 Task: Create ChildIssue0000000816 as Child Issue of Issue Issue0000000408 in Backlog  in Scrum Project Project0000000082 in Jira. Create ChildIssue0000000817 as Child Issue of Issue Issue0000000409 in Backlog  in Scrum Project Project0000000082 in Jira. Create ChildIssue0000000818 as Child Issue of Issue Issue0000000409 in Backlog  in Scrum Project Project0000000082 in Jira. Create ChildIssue0000000819 as Child Issue of Issue Issue0000000410 in Backlog  in Scrum Project Project0000000082 in Jira. Create ChildIssue0000000820 as Child Issue of Issue Issue0000000410 in Backlog  in Scrum Project Project0000000082 in Jira
Action: Mouse moved to (757, 412)
Screenshot: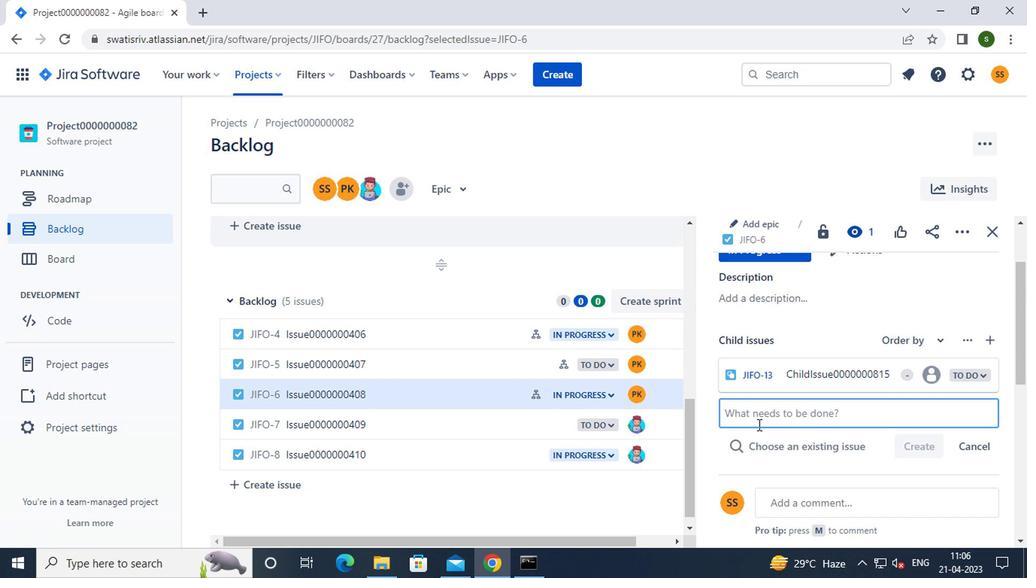 
Action: Mouse pressed left at (757, 412)
Screenshot: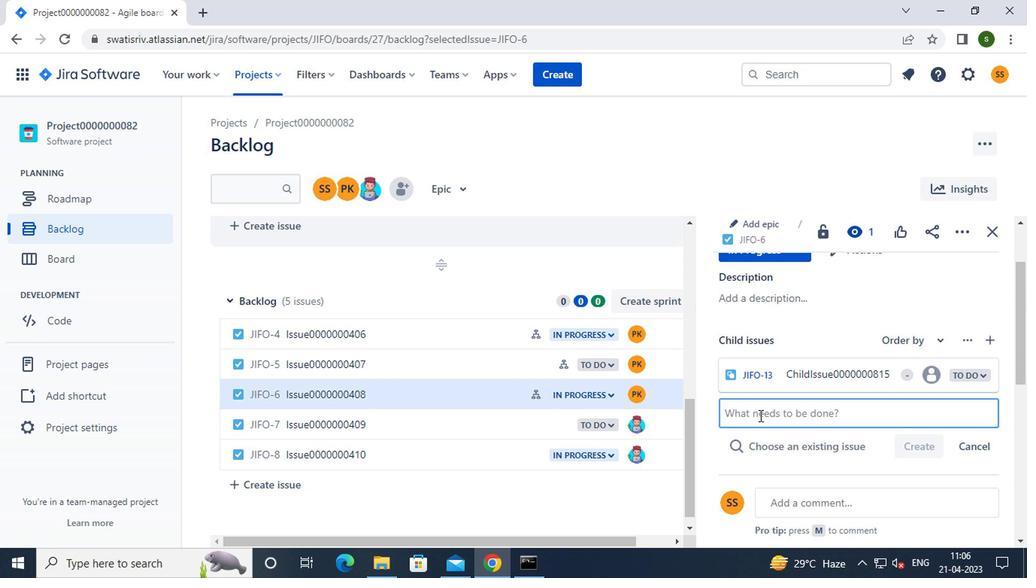
Action: Mouse moved to (771, 430)
Screenshot: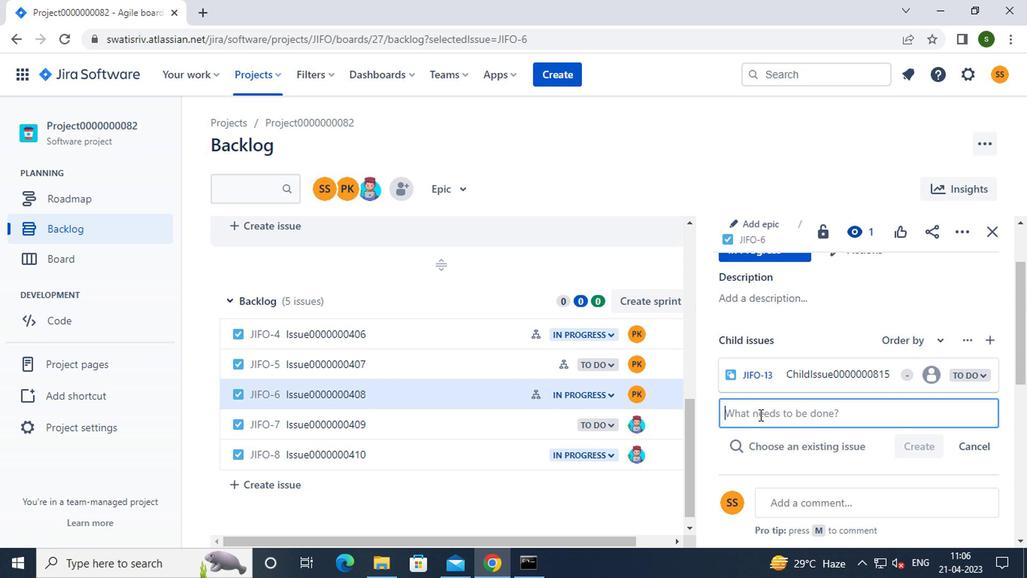 
Action: Key pressed <Key.caps_lock><Key.caps_lock>c<Key.caps_lock>hild<Key.caps_lock>i<Key.caps_lock>ssue0000000816
Screenshot: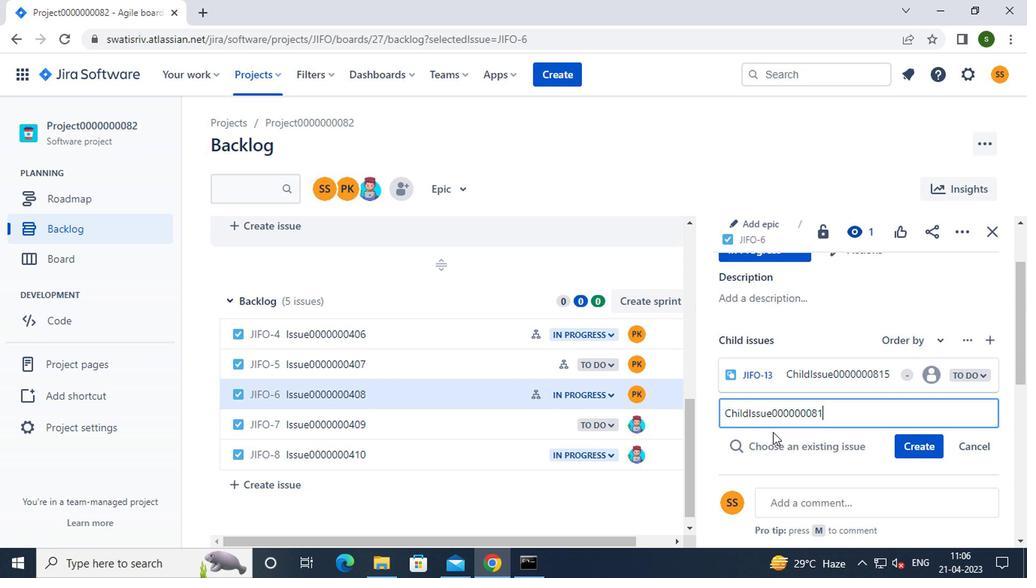 
Action: Mouse moved to (908, 438)
Screenshot: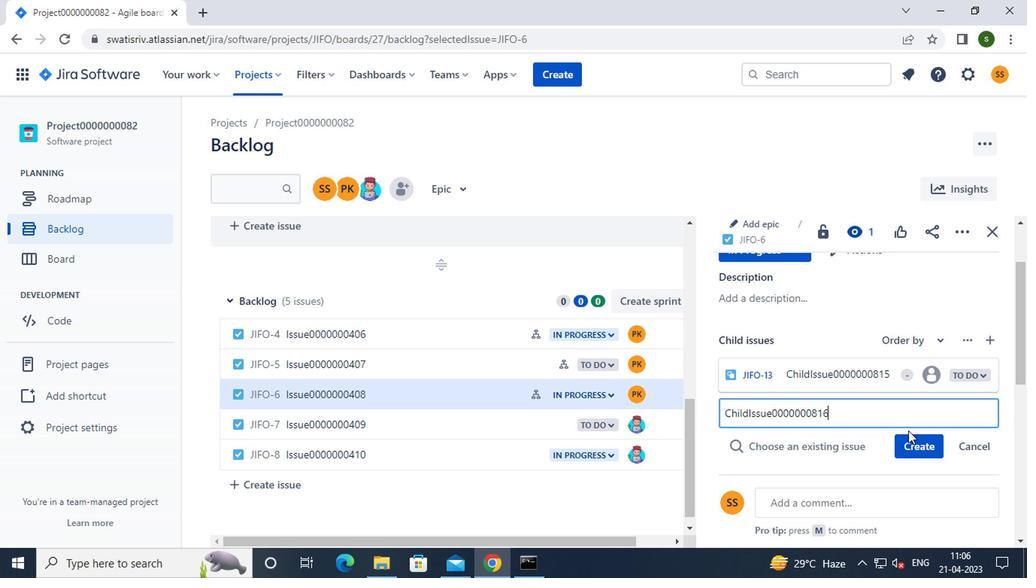 
Action: Mouse pressed left at (908, 438)
Screenshot: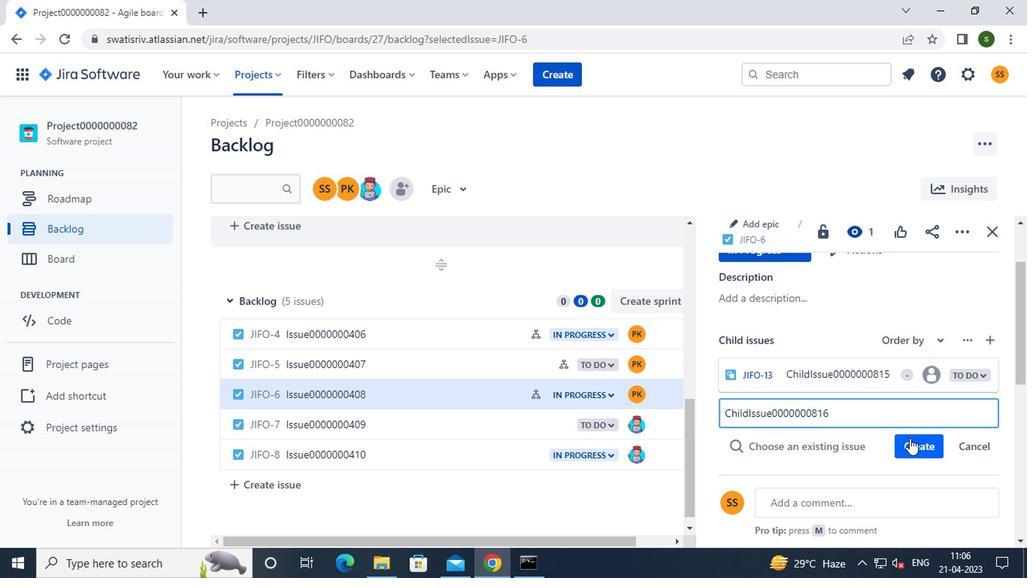
Action: Mouse moved to (498, 416)
Screenshot: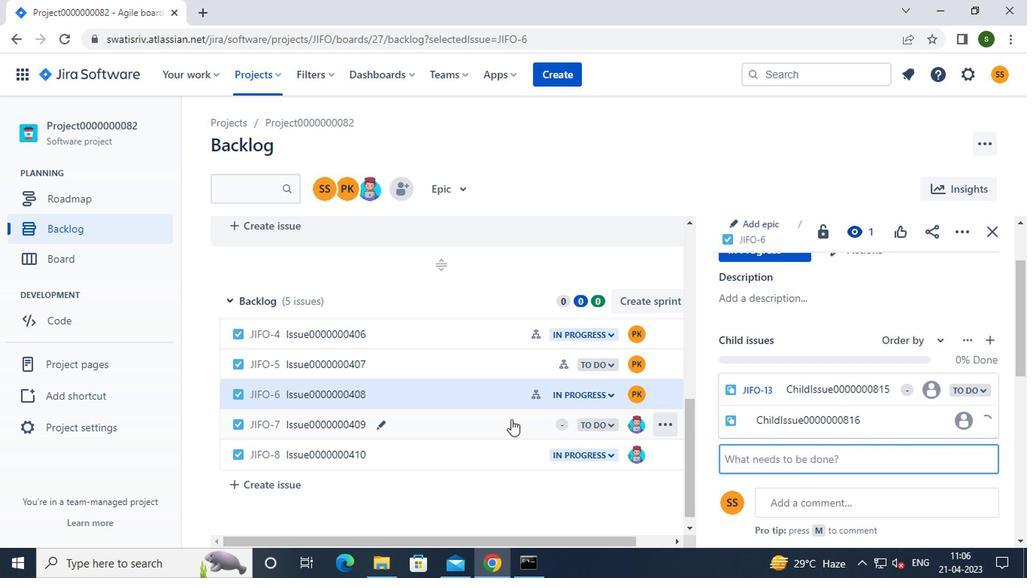 
Action: Mouse pressed left at (498, 416)
Screenshot: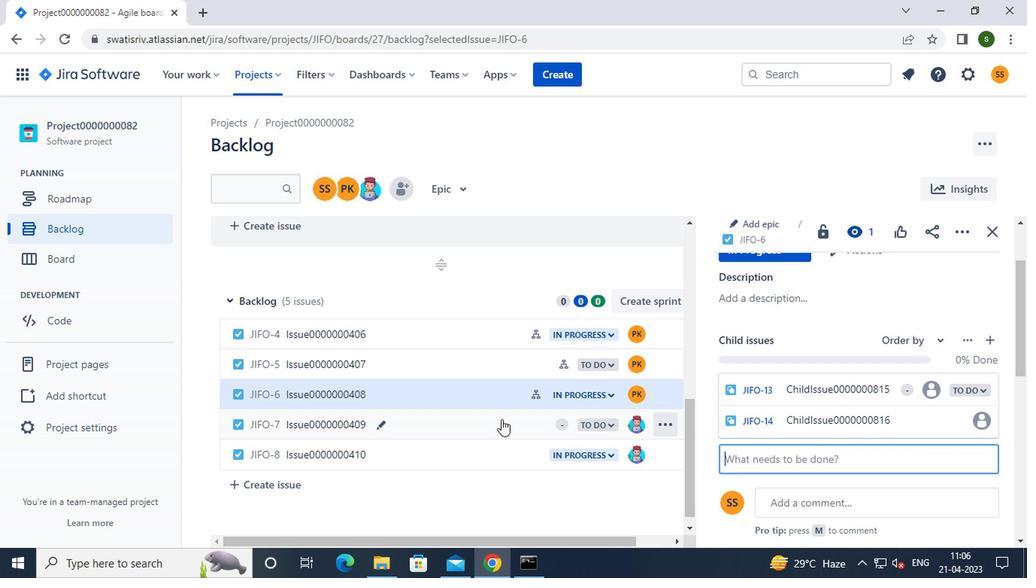 
Action: Mouse moved to (755, 293)
Screenshot: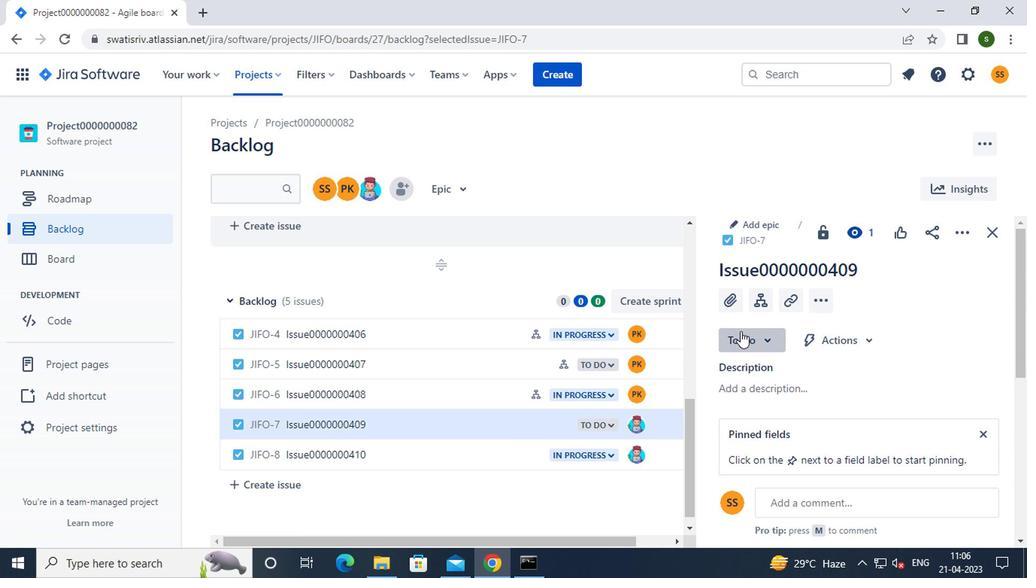 
Action: Mouse pressed left at (755, 293)
Screenshot: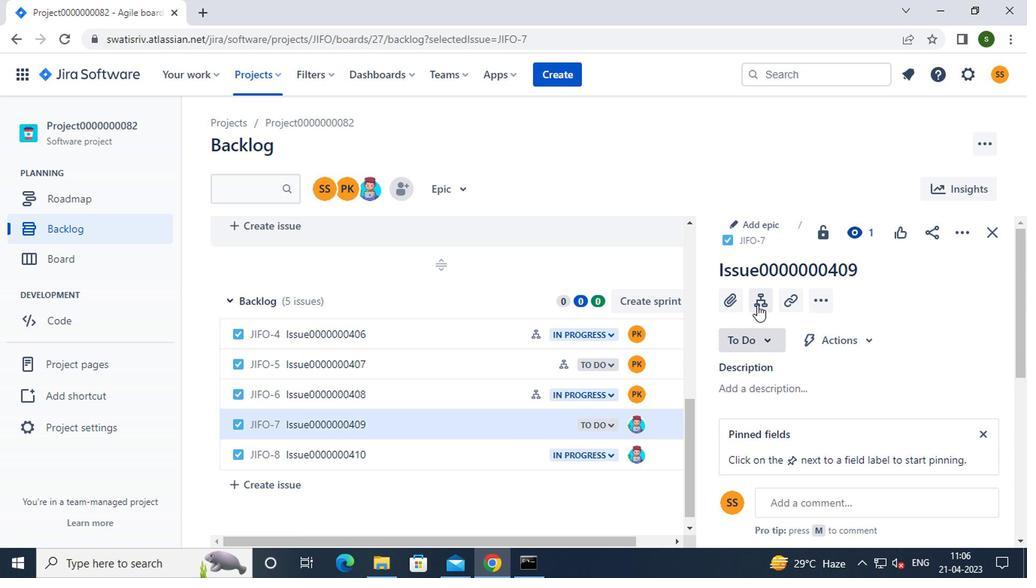 
Action: Mouse moved to (756, 362)
Screenshot: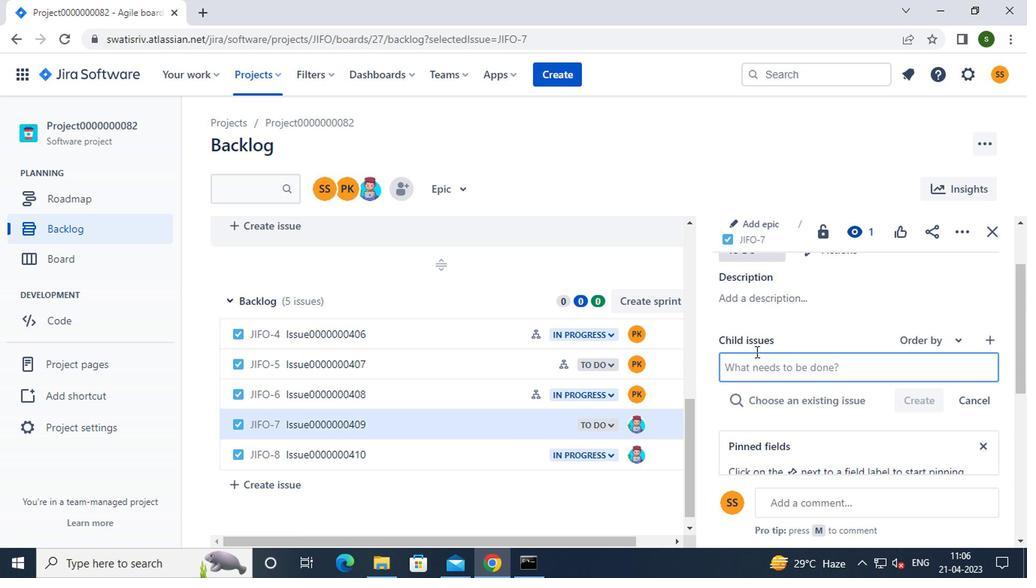 
Action: Mouse pressed left at (756, 362)
Screenshot: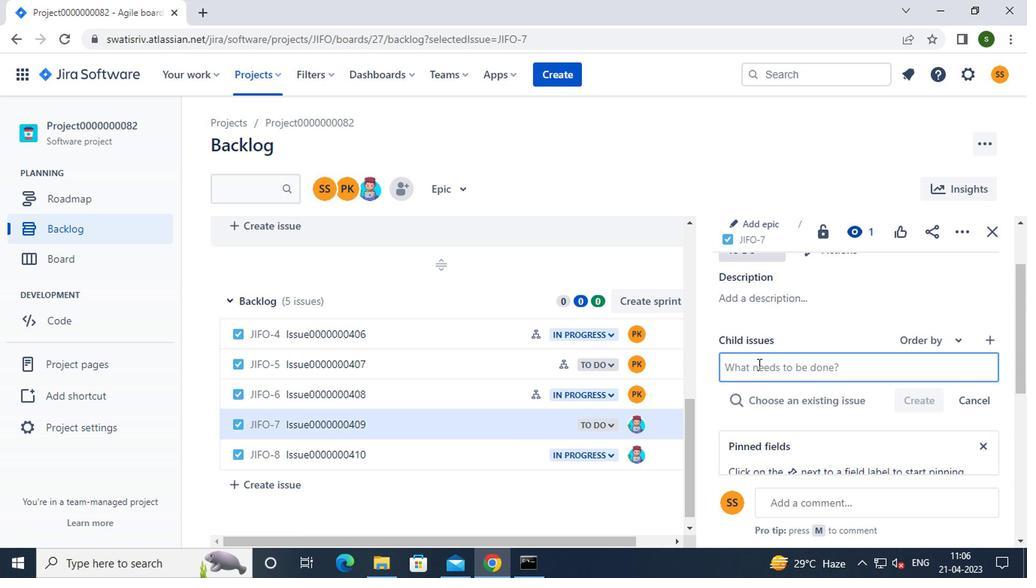 
Action: Mouse moved to (758, 362)
Screenshot: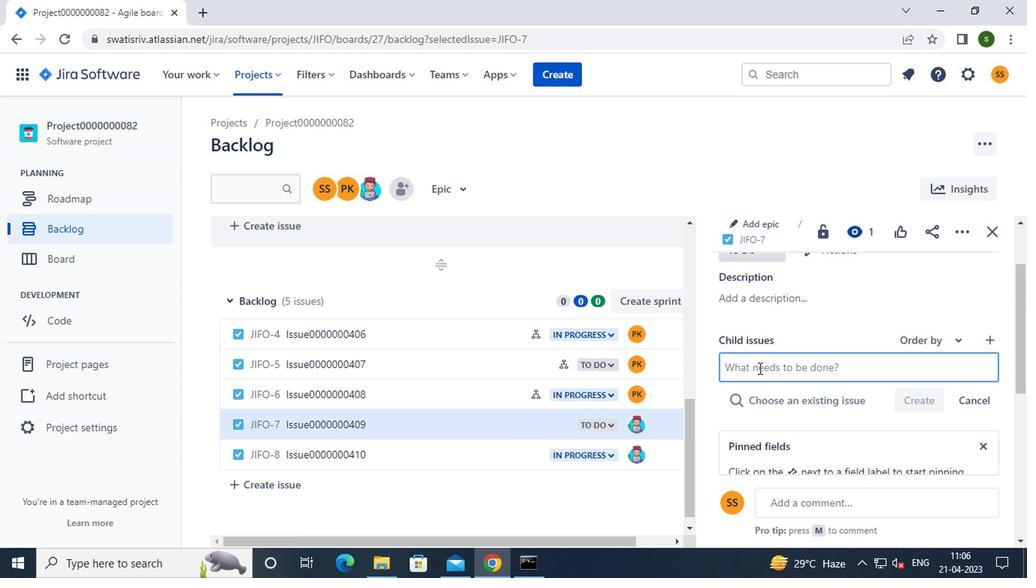 
Action: Key pressed <Key.caps_lock>c<Key.caps_lock>hild<Key.caps_lock>i<Key.caps_lock>ssue0000000817
Screenshot: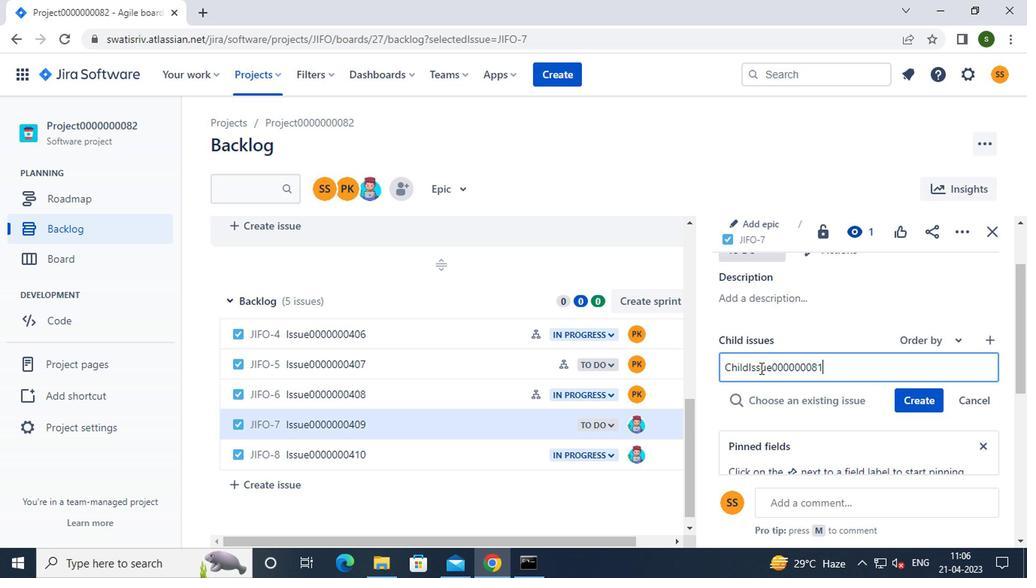 
Action: Mouse moved to (907, 387)
Screenshot: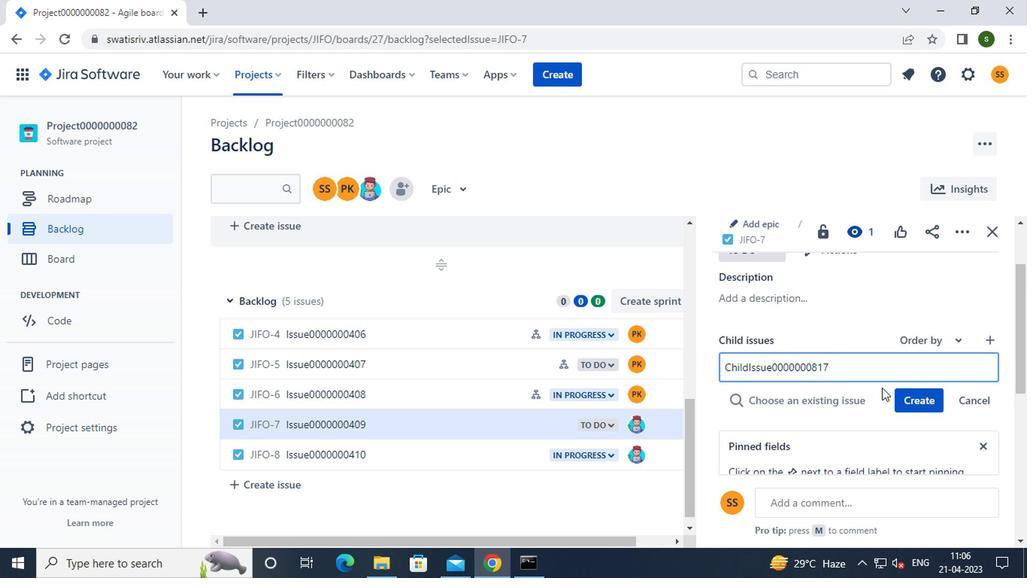 
Action: Mouse pressed left at (907, 387)
Screenshot: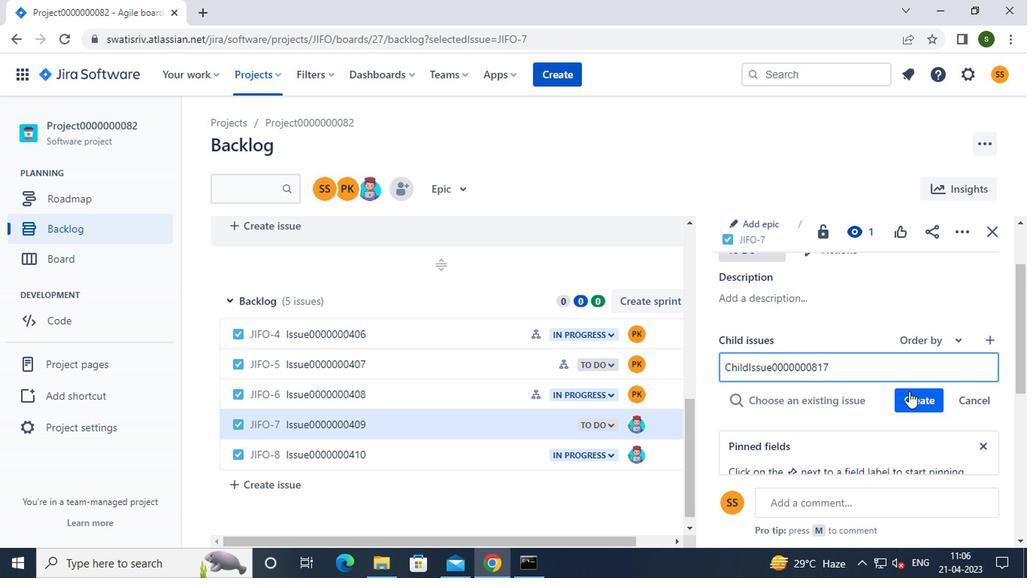 
Action: Mouse moved to (854, 404)
Screenshot: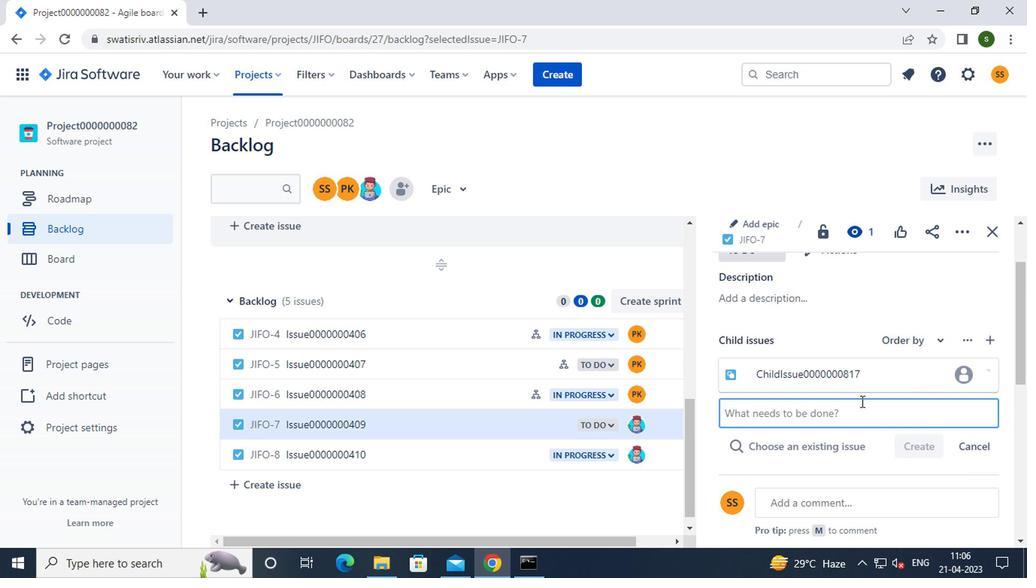 
Action: Mouse pressed left at (854, 404)
Screenshot: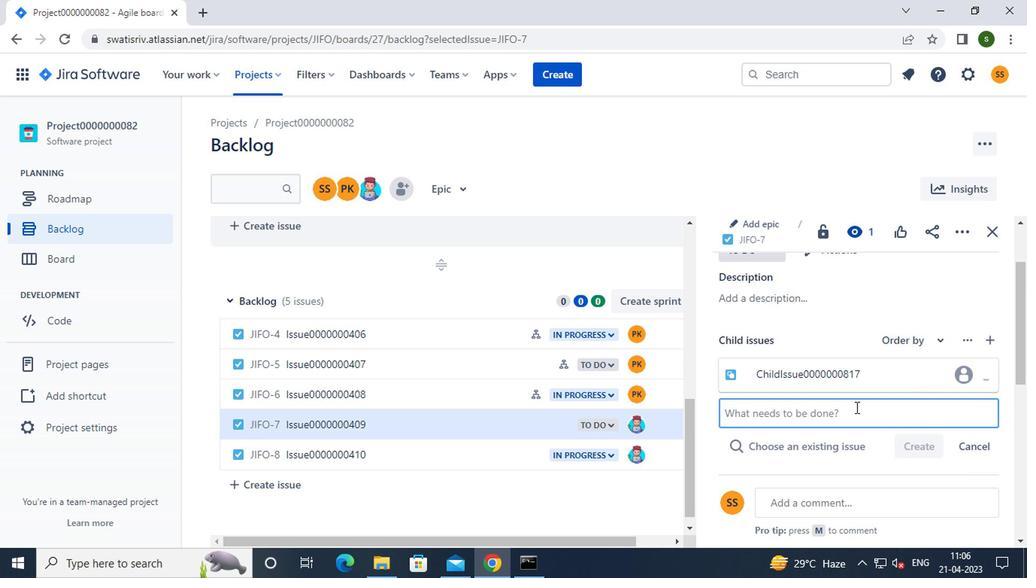 
Action: Key pressed <Key.caps_lock>c<Key.caps_lock>hild<Key.caps_lock>i<Key.caps_lock>ssue0000000818
Screenshot: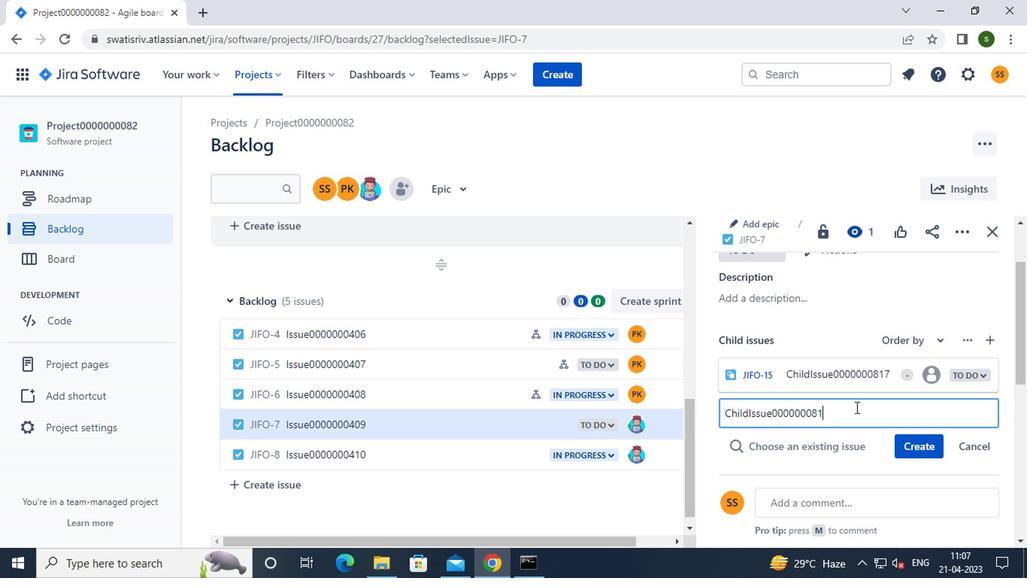 
Action: Mouse moved to (897, 439)
Screenshot: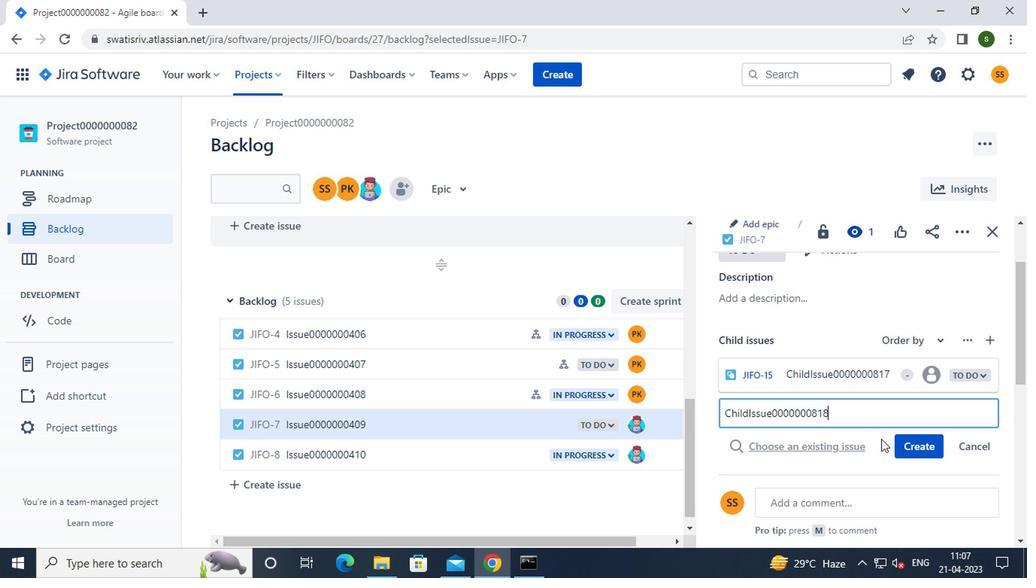 
Action: Mouse pressed left at (897, 439)
Screenshot: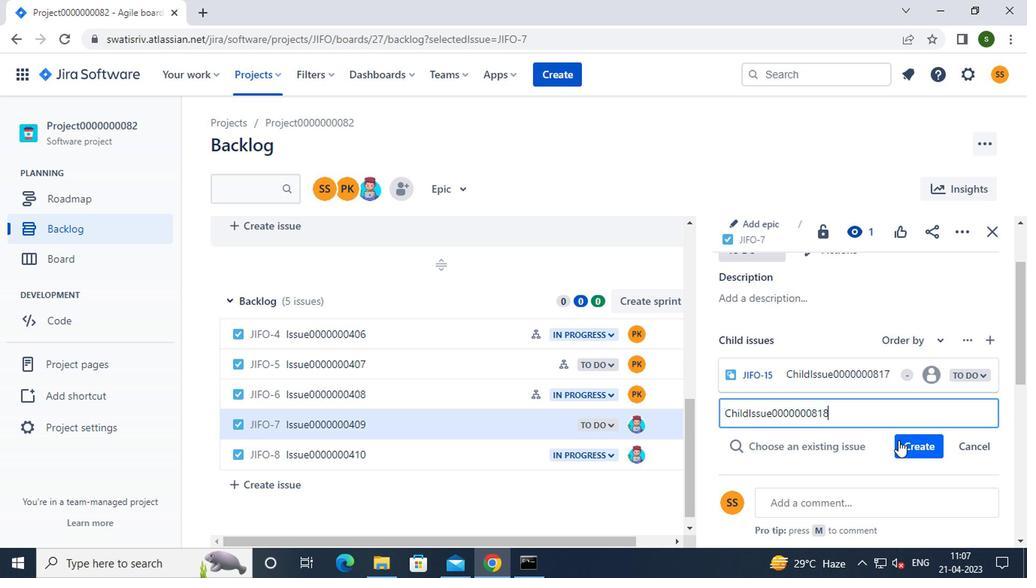 
Action: Mouse moved to (435, 462)
Screenshot: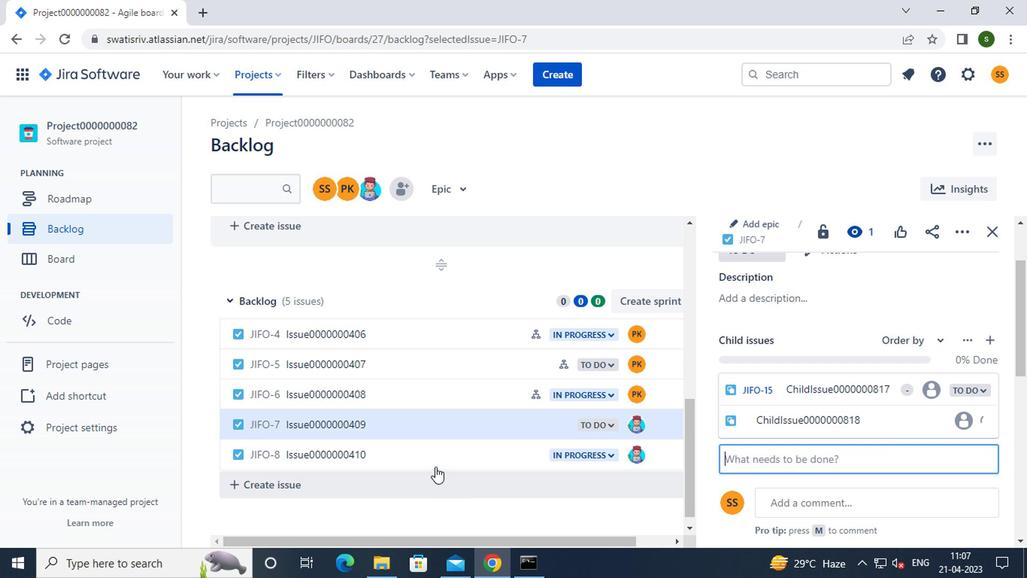 
Action: Mouse pressed left at (435, 462)
Screenshot: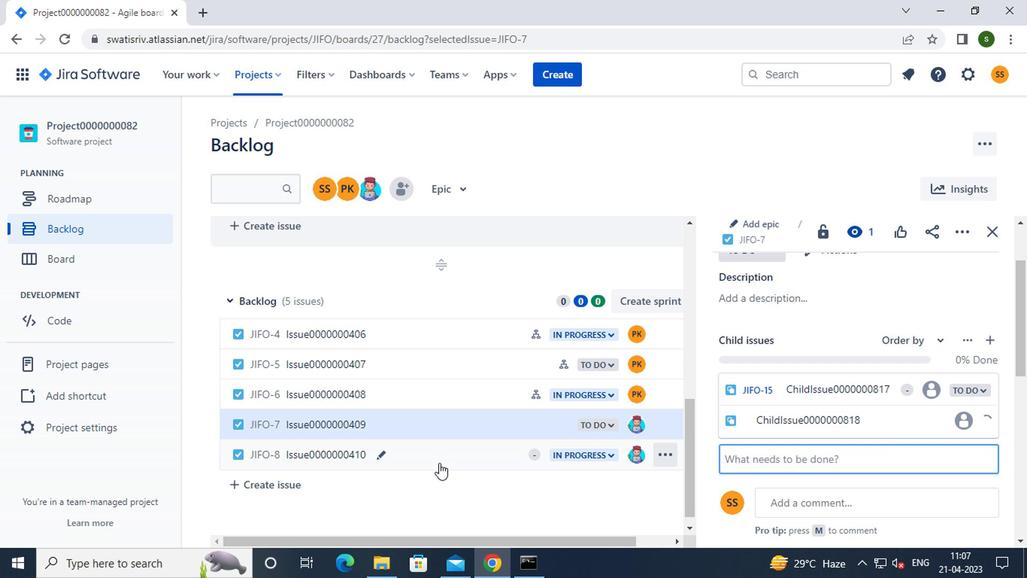 
Action: Mouse moved to (757, 300)
Screenshot: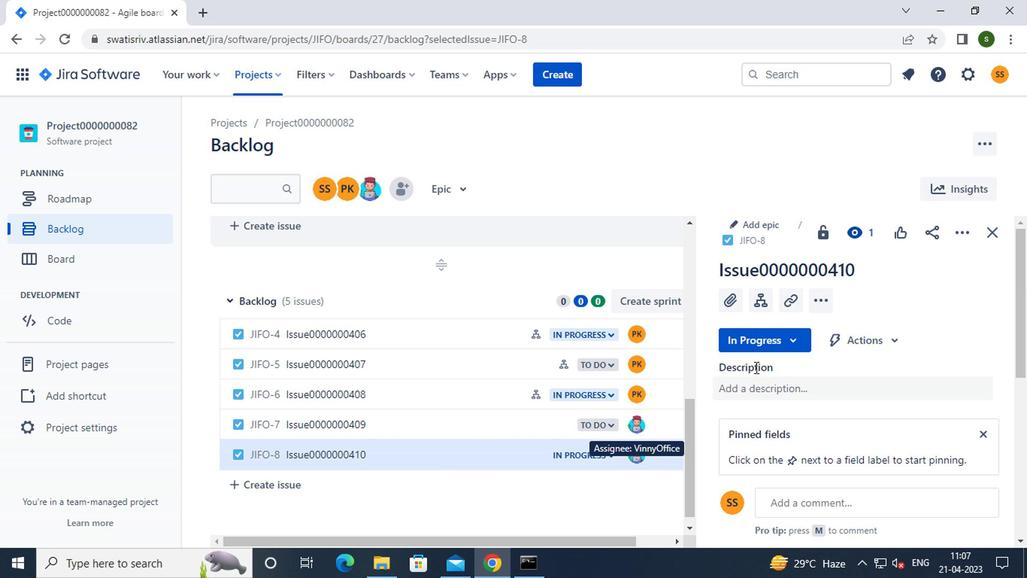 
Action: Mouse pressed left at (757, 300)
Screenshot: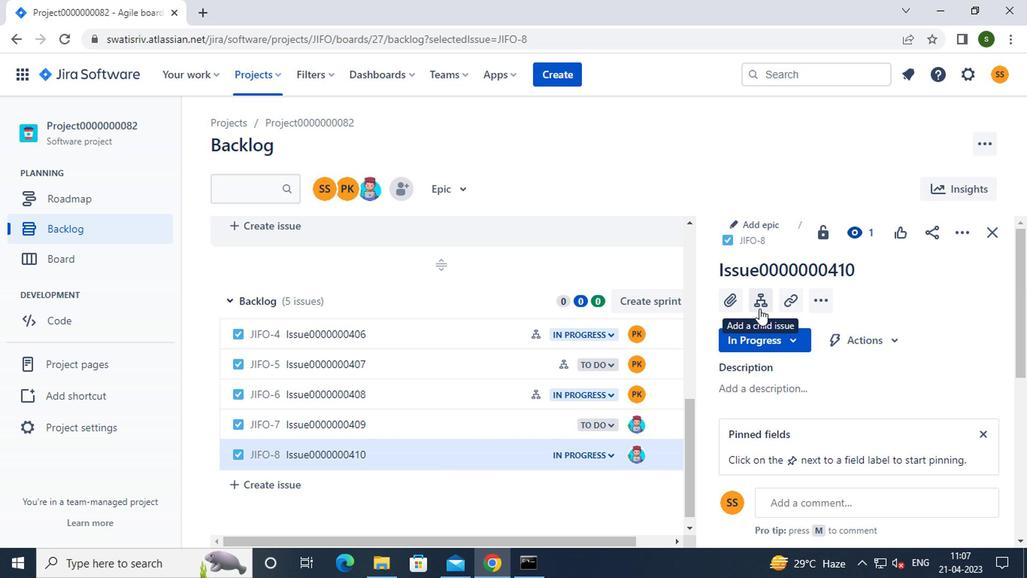 
Action: Mouse moved to (758, 365)
Screenshot: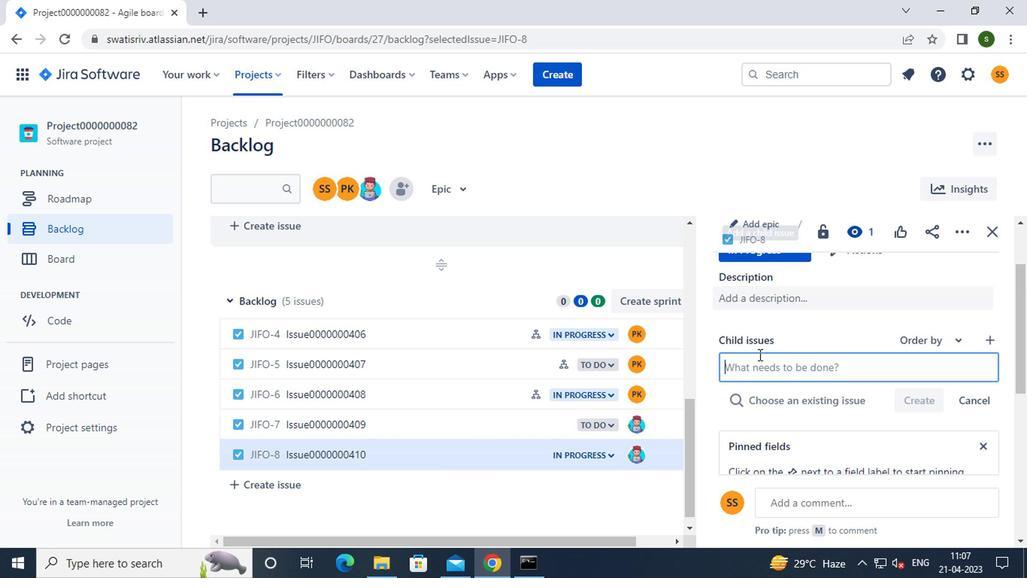 
Action: Mouse pressed left at (758, 365)
Screenshot: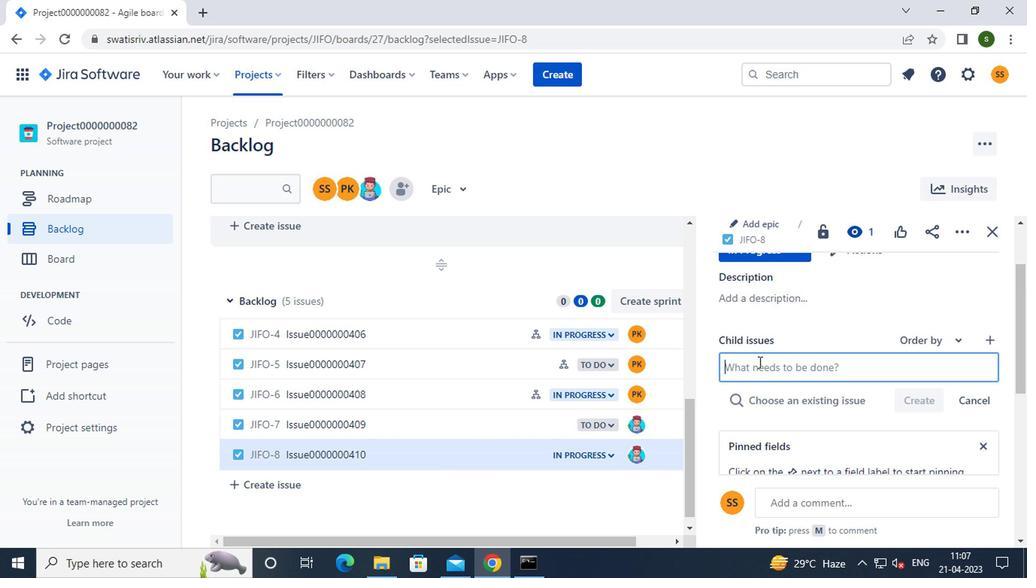 
Action: Mouse moved to (758, 365)
Screenshot: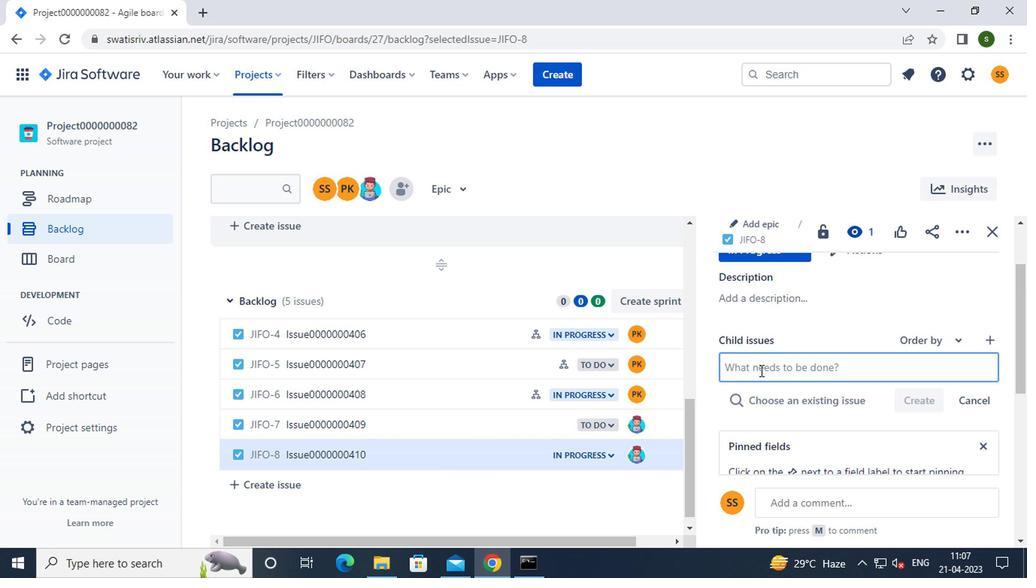 
Action: Key pressed <Key.caps_lock>c<Key.caps_lock>hild<Key.caps_lock>i<Key.caps_lock>ssue0000000819
Screenshot: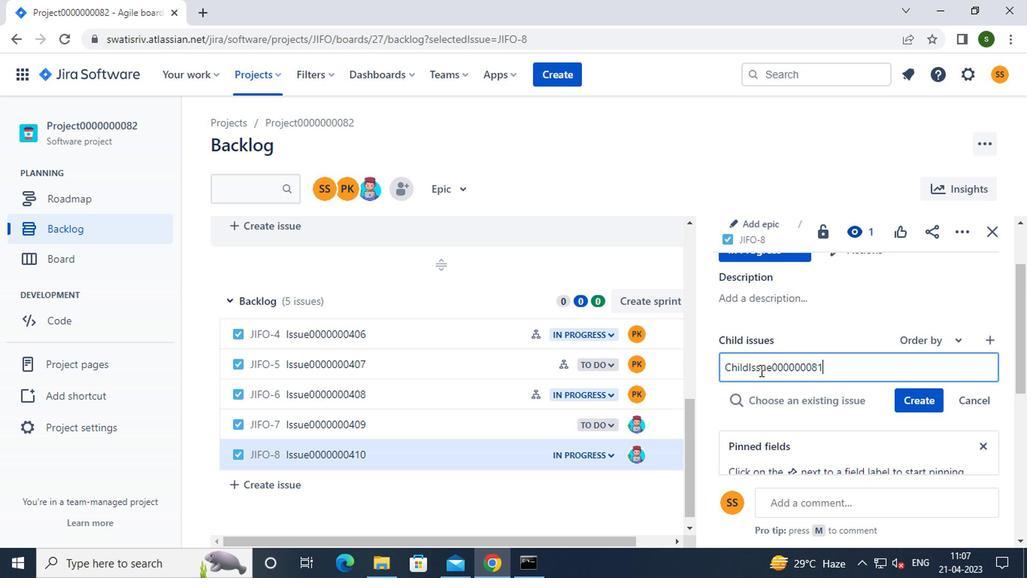 
Action: Mouse moved to (902, 385)
Screenshot: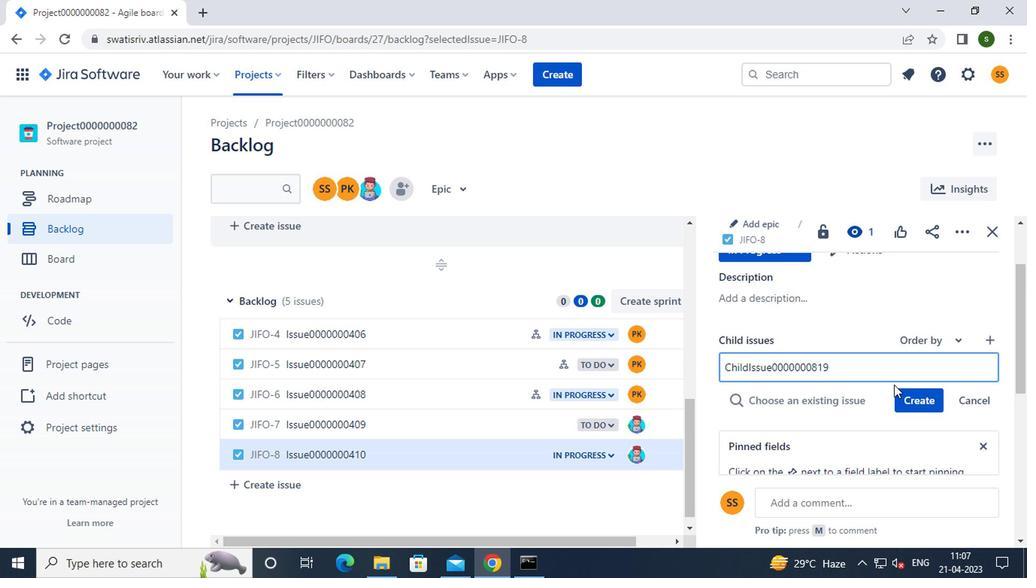 
Action: Mouse pressed left at (902, 385)
Screenshot: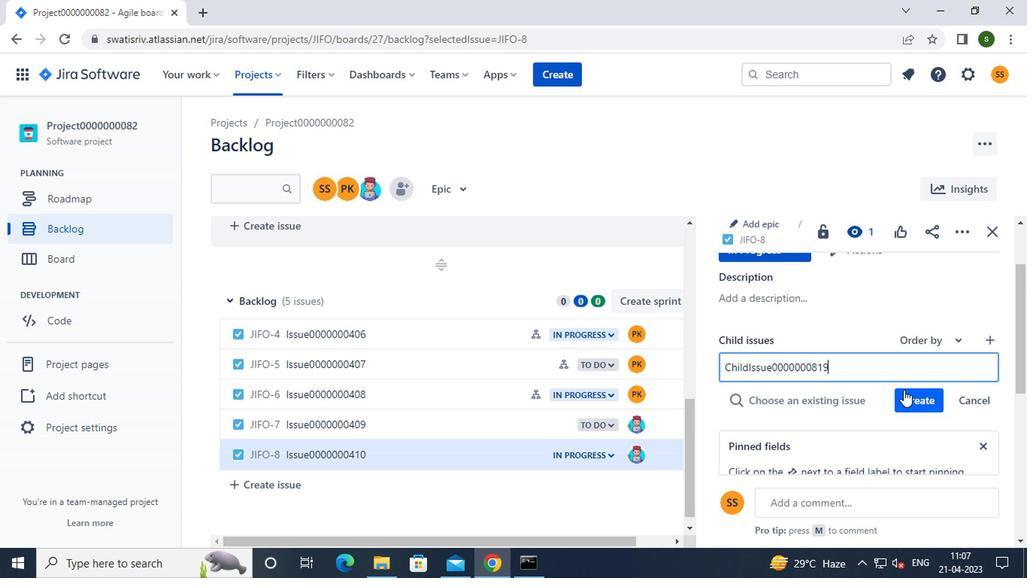 
Action: Mouse moved to (881, 400)
Screenshot: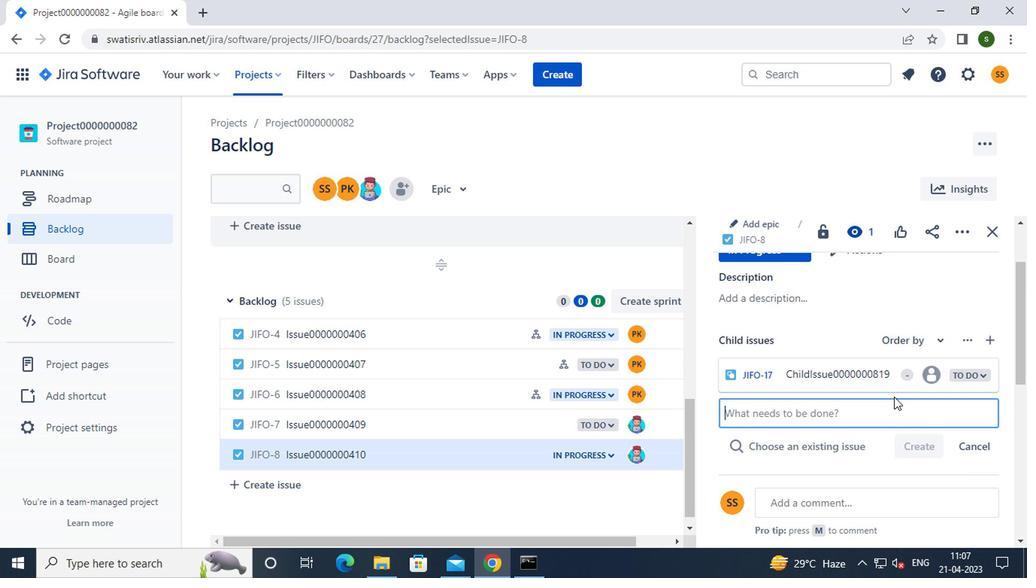 
Action: Mouse pressed left at (881, 400)
Screenshot: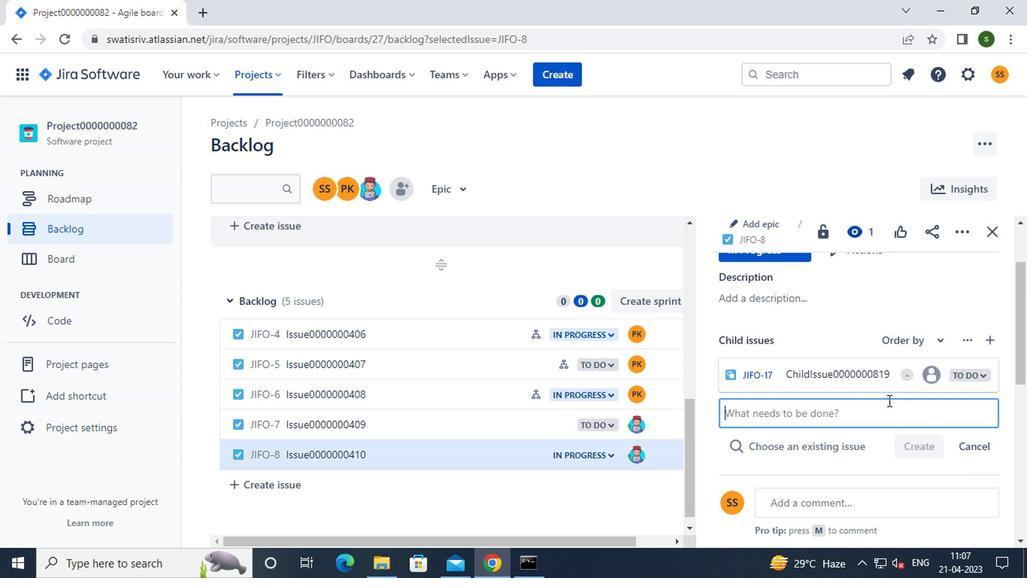 
Action: Key pressed <Key.caps_lock>c<Key.caps_lock>hild<Key.caps_lock>i<Key.caps_lock>ssue0000000820
Screenshot: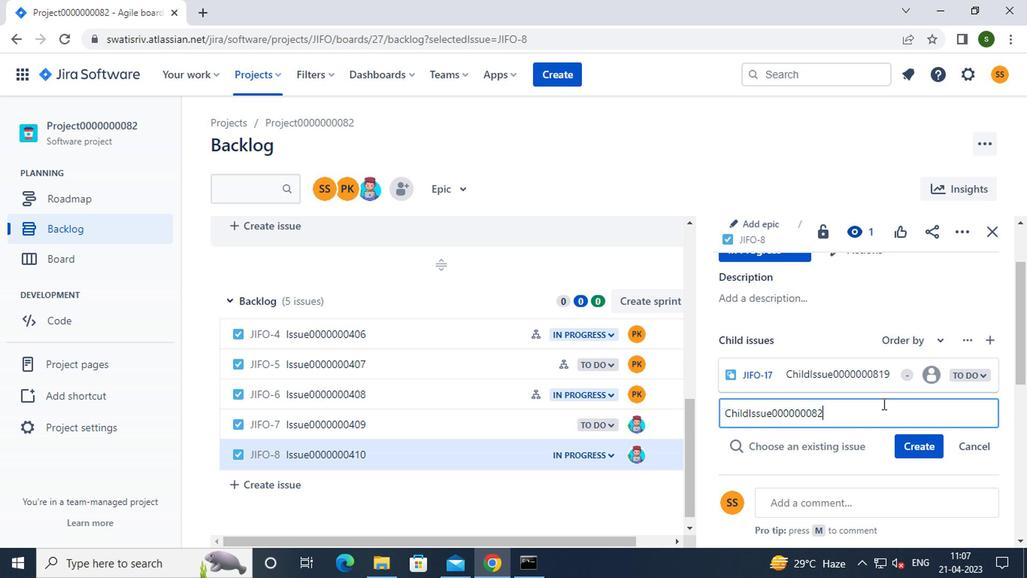
Action: Mouse moved to (902, 445)
Screenshot: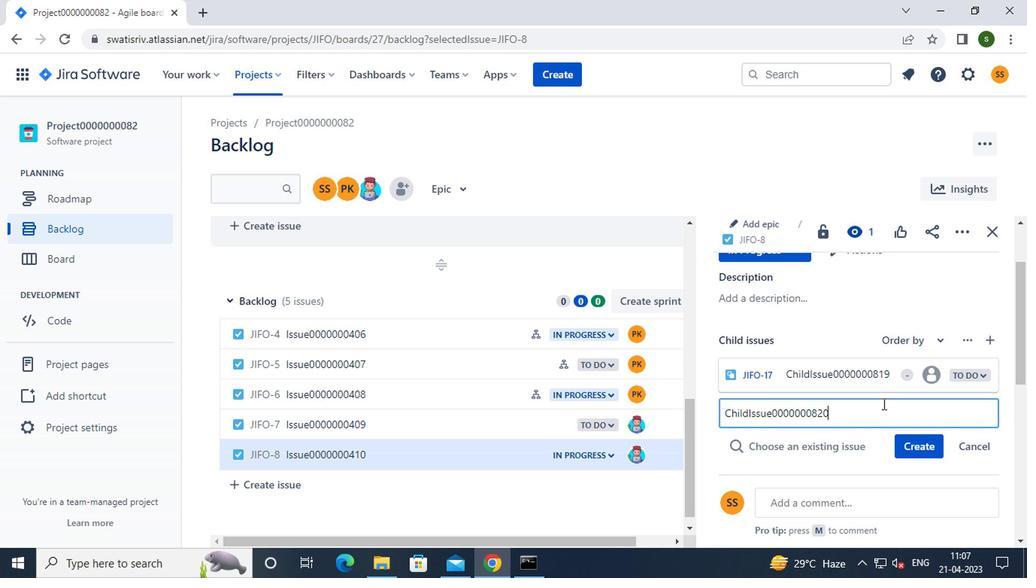 
Action: Mouse pressed left at (902, 445)
Screenshot: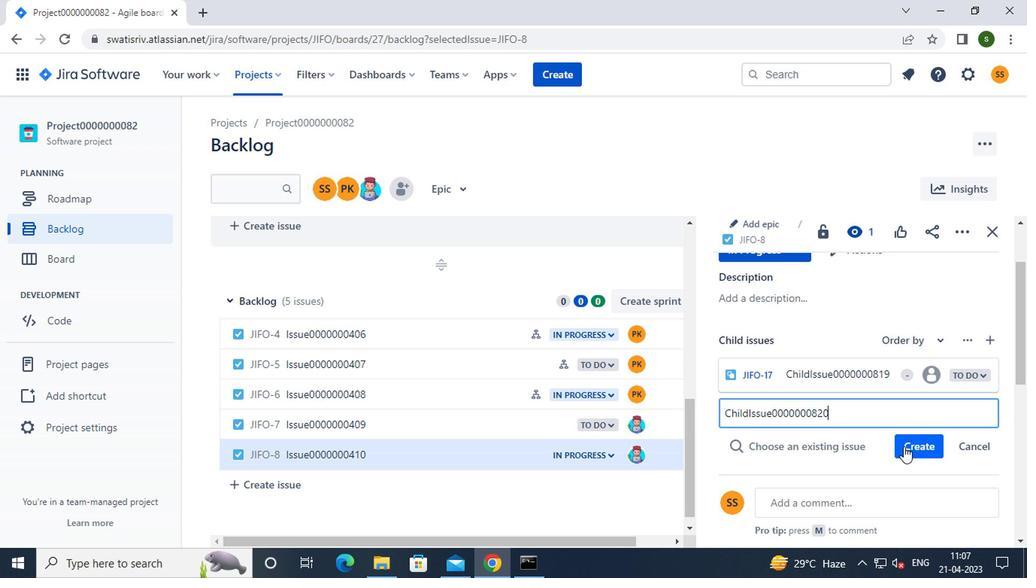 
Action: Mouse moved to (612, 151)
Screenshot: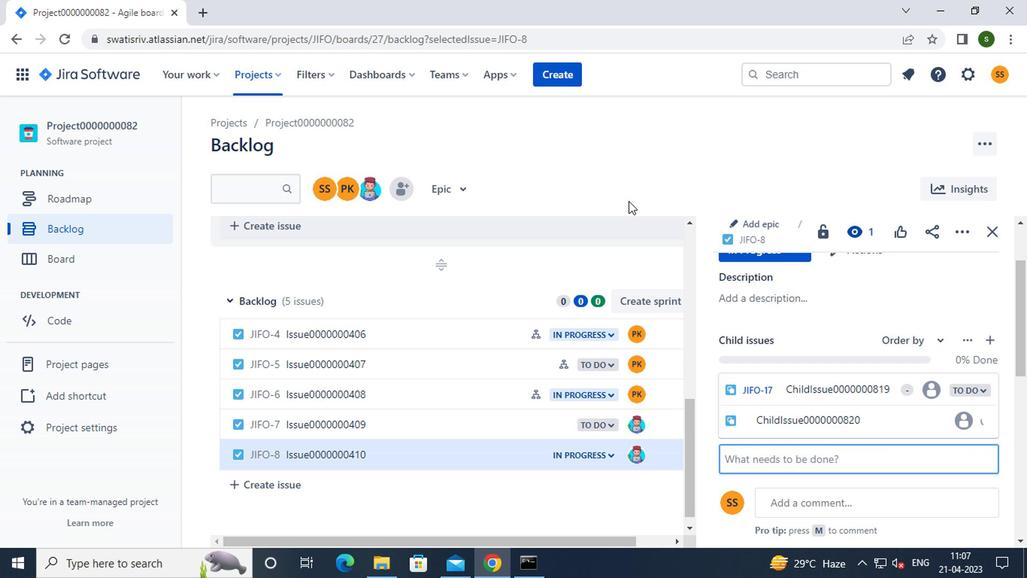 
